 Task: Create a due date automation trigger when advanced on, on the wednesday after a card is due add fields with custom field "Resume" set to a number greater than 1 and lower than 10 at 11:00 AM.
Action: Mouse moved to (1123, 93)
Screenshot: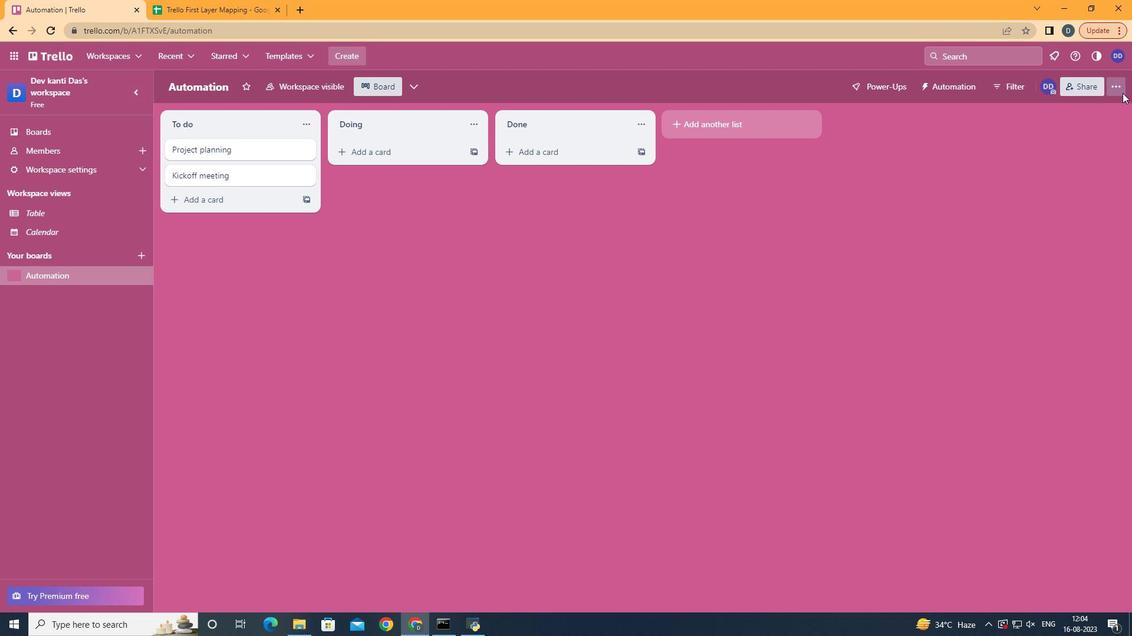 
Action: Mouse pressed left at (1123, 93)
Screenshot: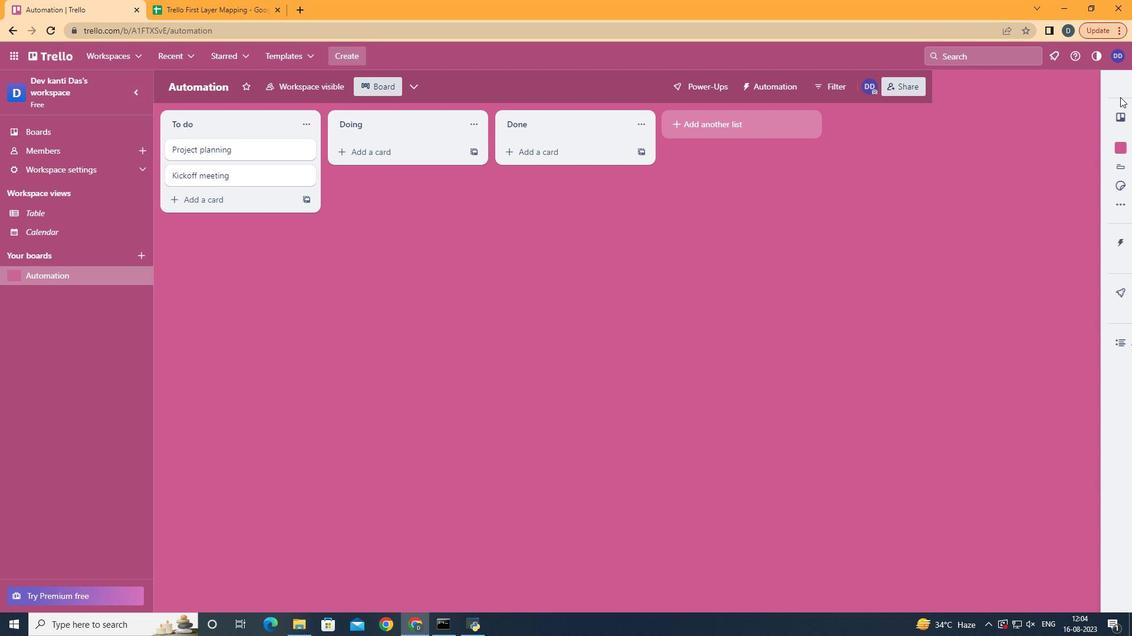 
Action: Mouse moved to (1032, 240)
Screenshot: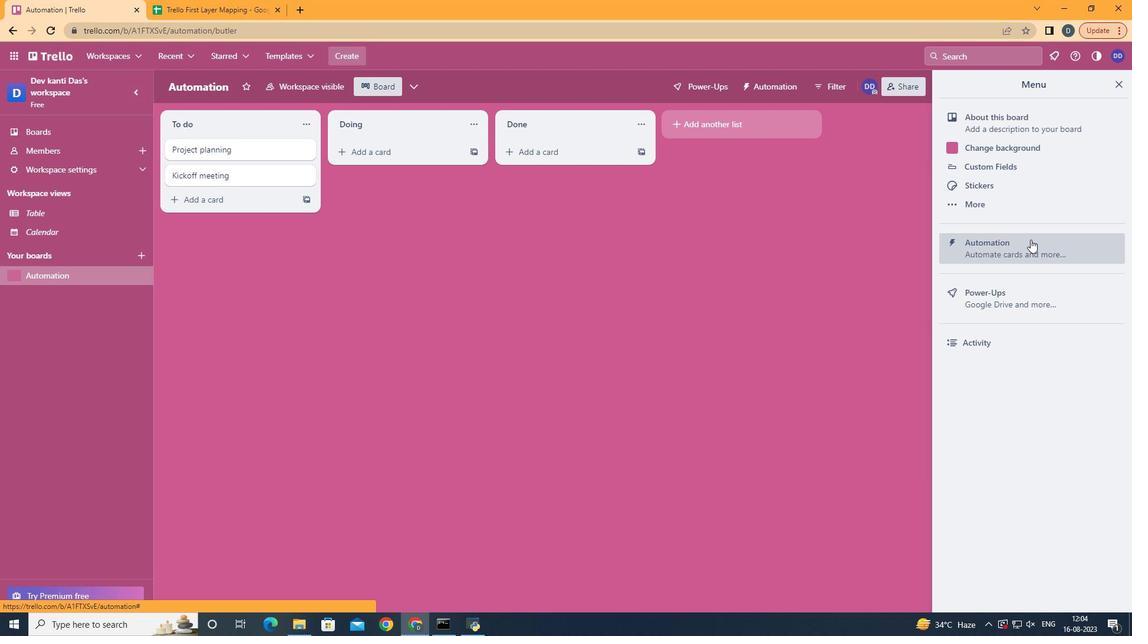 
Action: Mouse pressed left at (1032, 240)
Screenshot: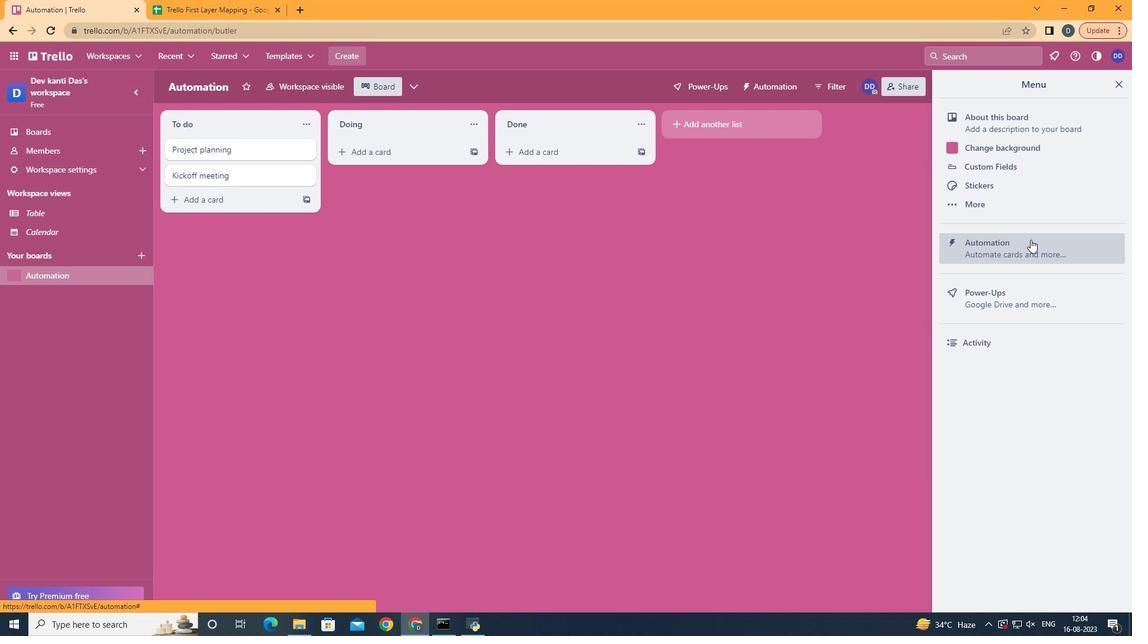 
Action: Mouse moved to (217, 233)
Screenshot: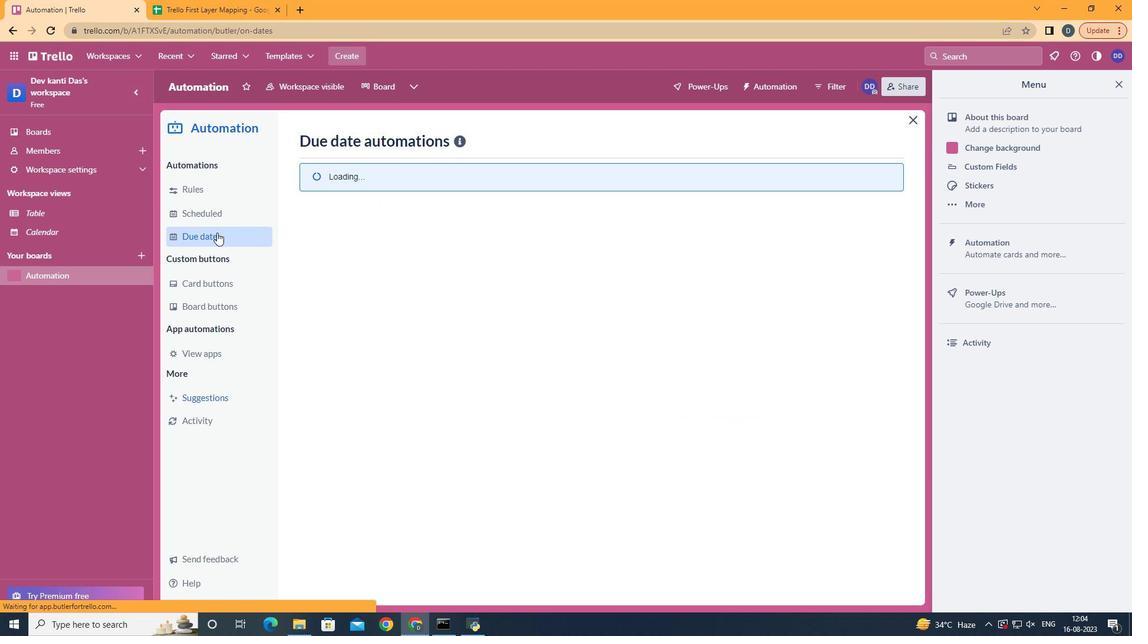 
Action: Mouse pressed left at (217, 233)
Screenshot: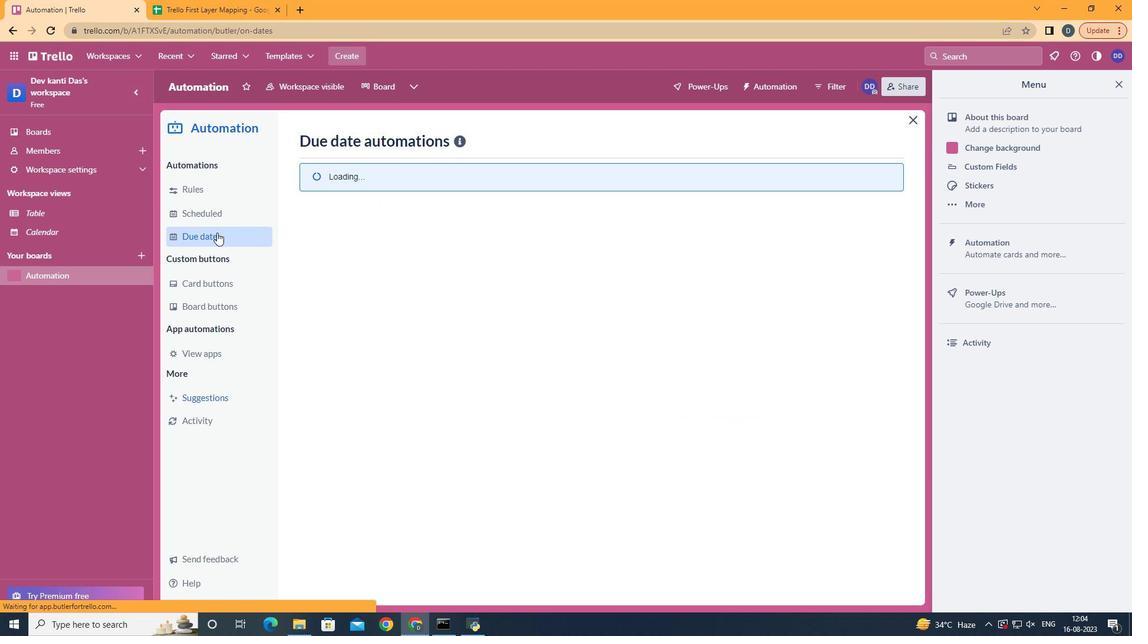 
Action: Mouse moved to (829, 143)
Screenshot: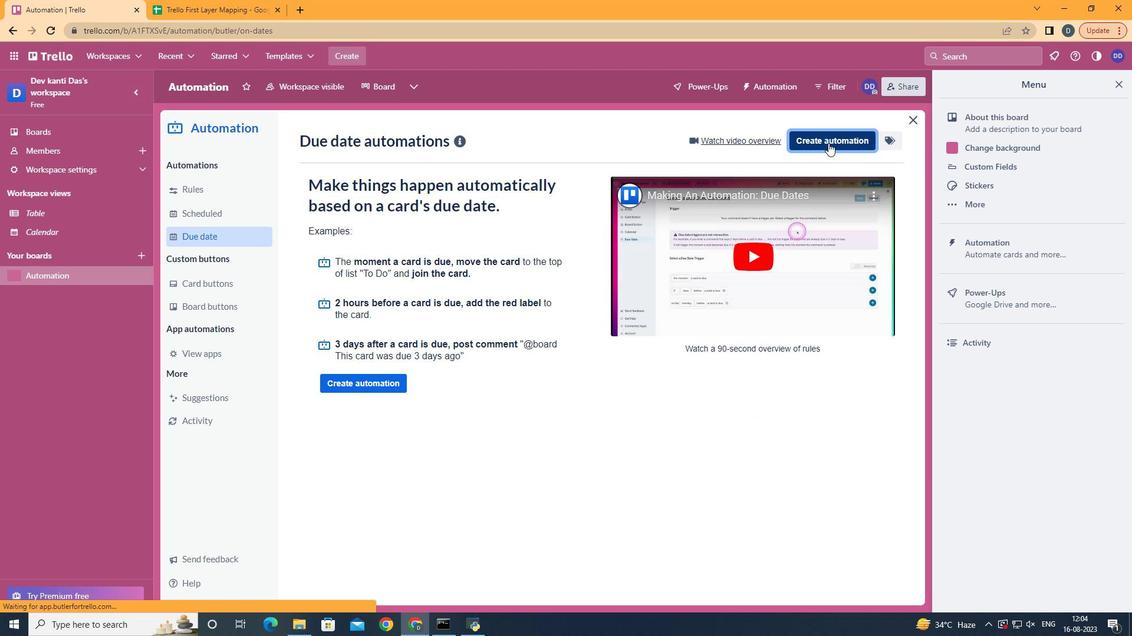 
Action: Mouse pressed left at (829, 143)
Screenshot: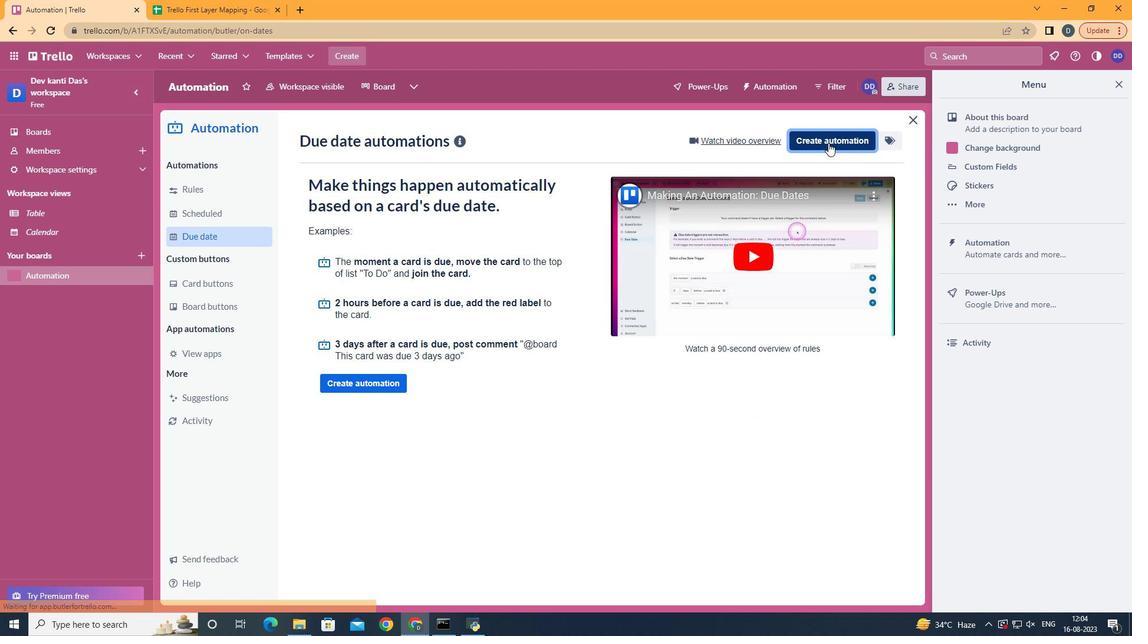 
Action: Mouse moved to (551, 256)
Screenshot: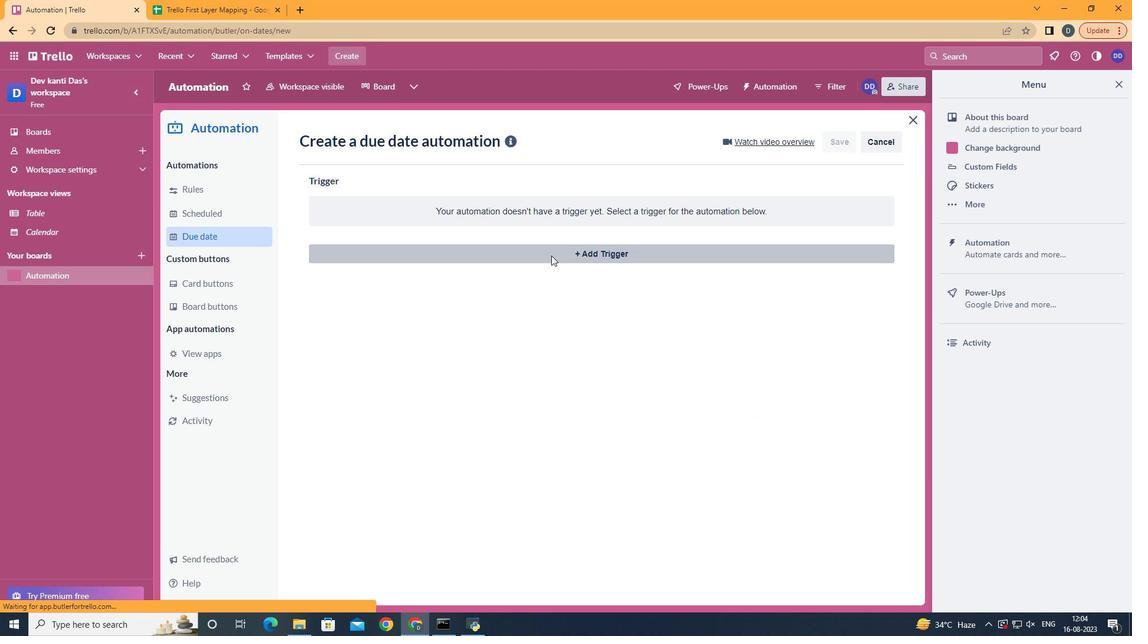 
Action: Mouse pressed left at (551, 256)
Screenshot: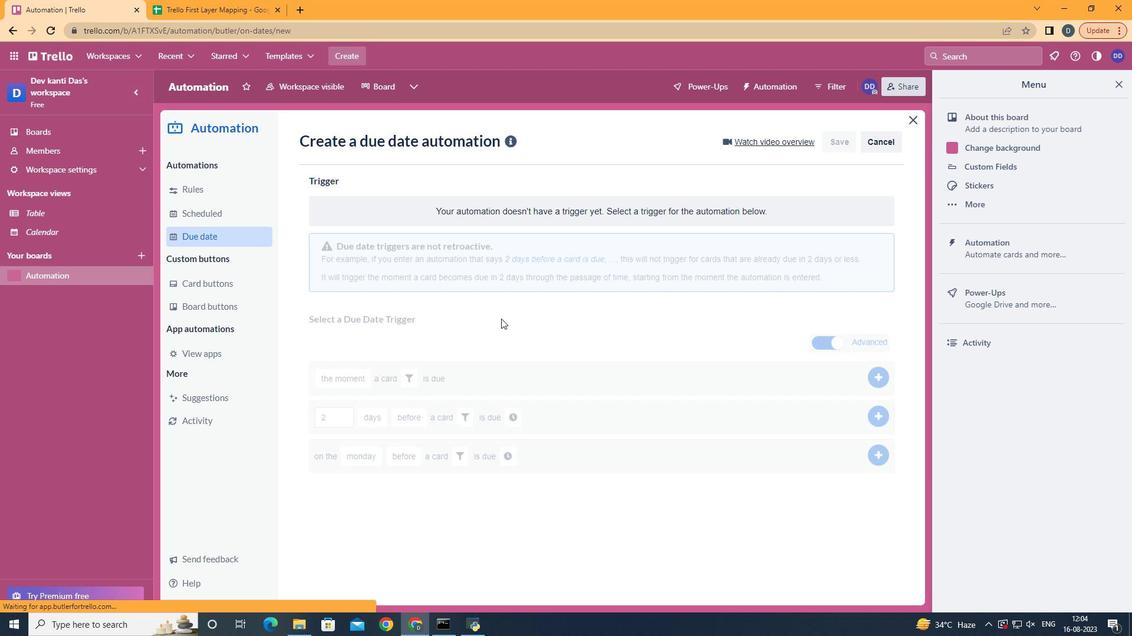
Action: Mouse moved to (399, 353)
Screenshot: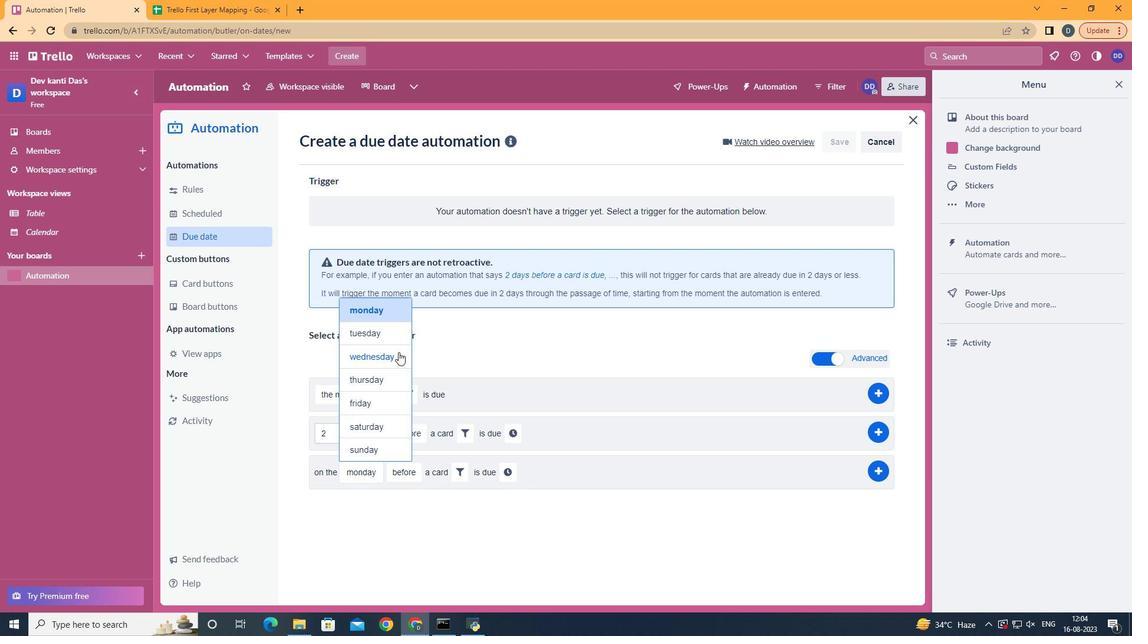 
Action: Mouse pressed left at (399, 353)
Screenshot: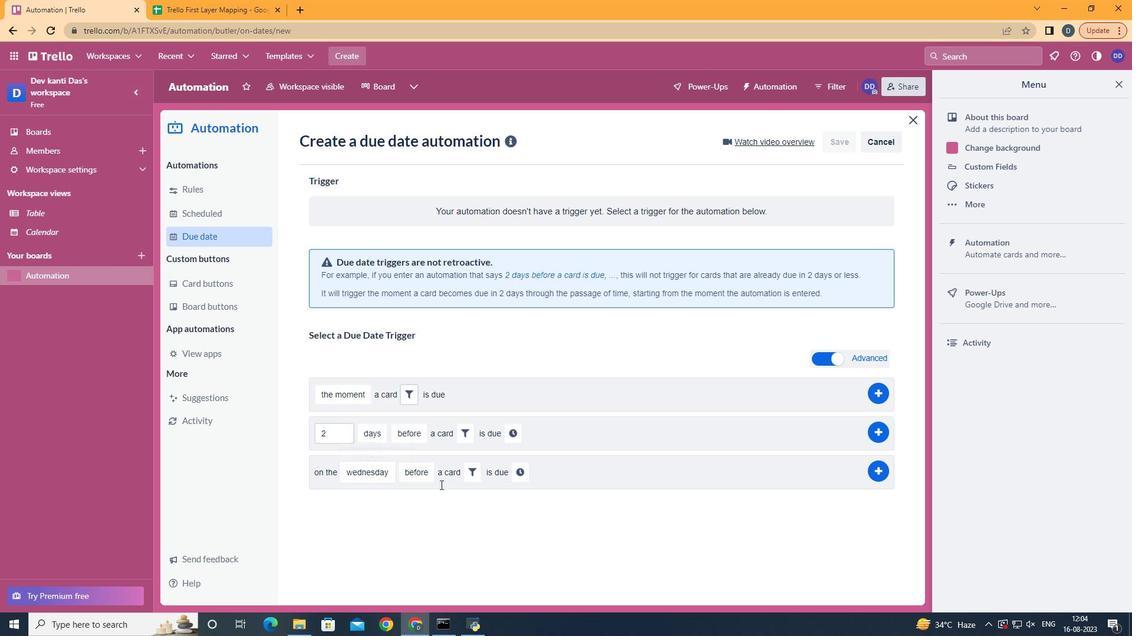 
Action: Mouse moved to (428, 512)
Screenshot: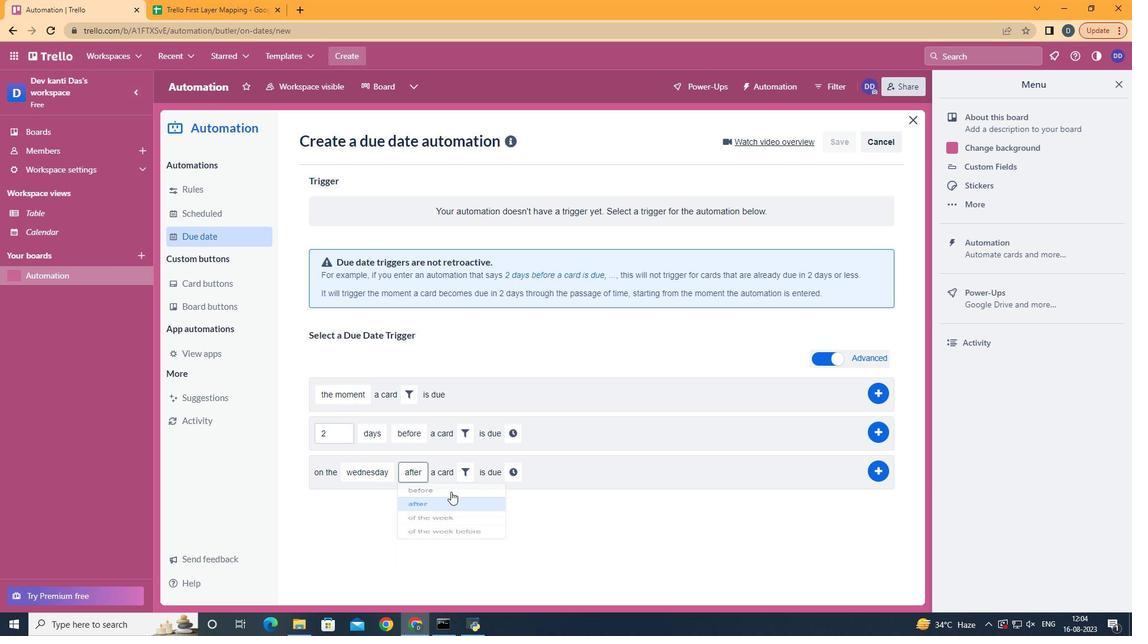 
Action: Mouse pressed left at (428, 512)
Screenshot: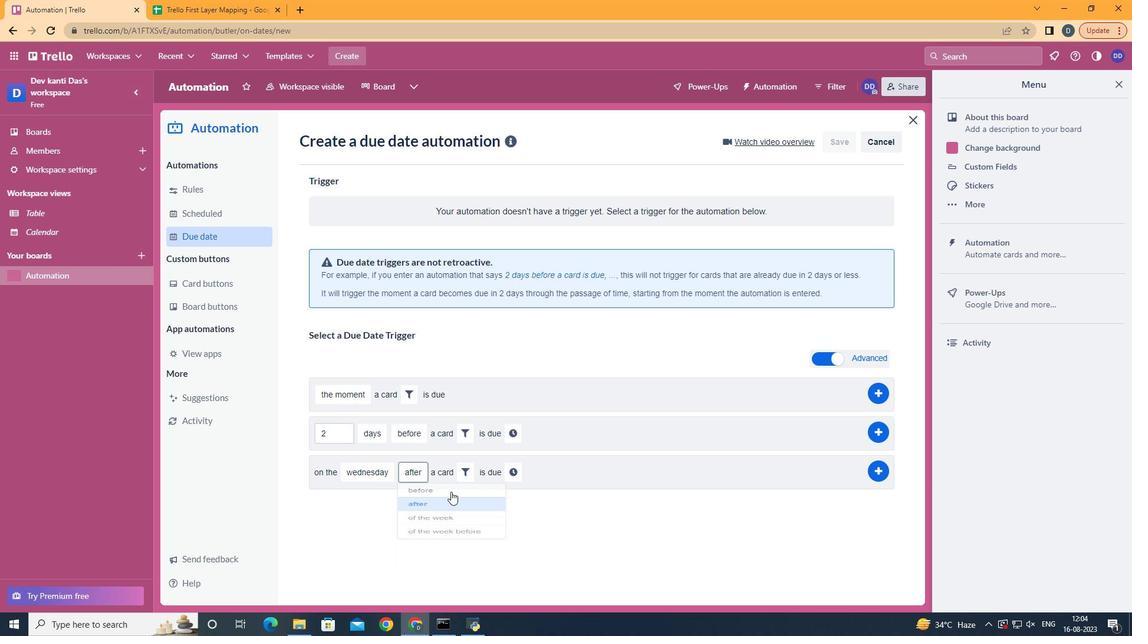 
Action: Mouse moved to (472, 469)
Screenshot: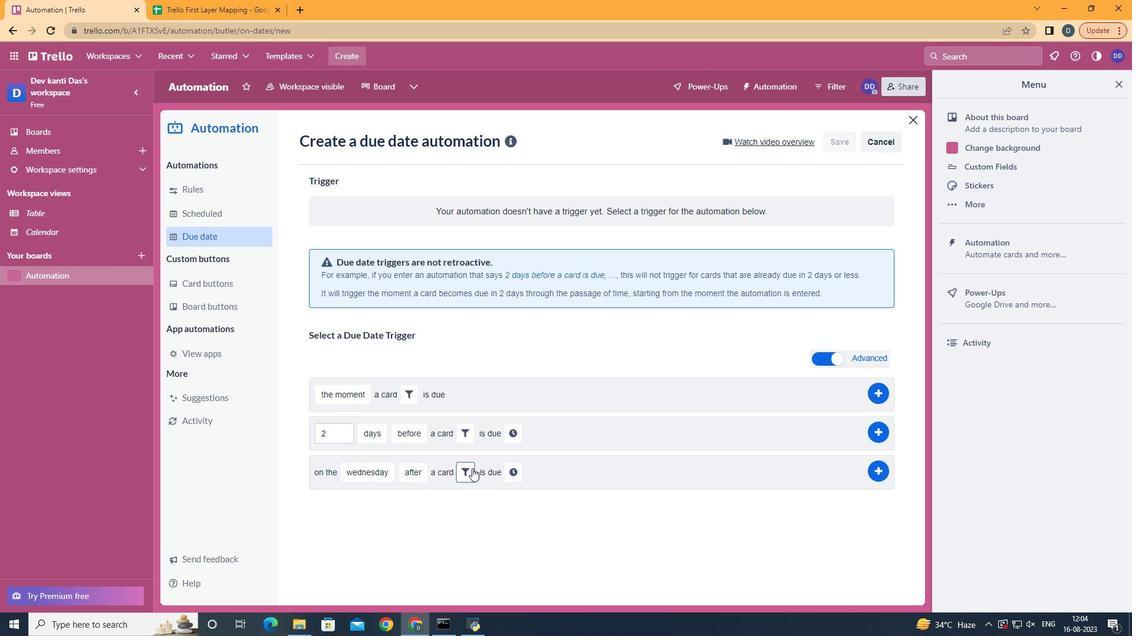 
Action: Mouse pressed left at (472, 469)
Screenshot: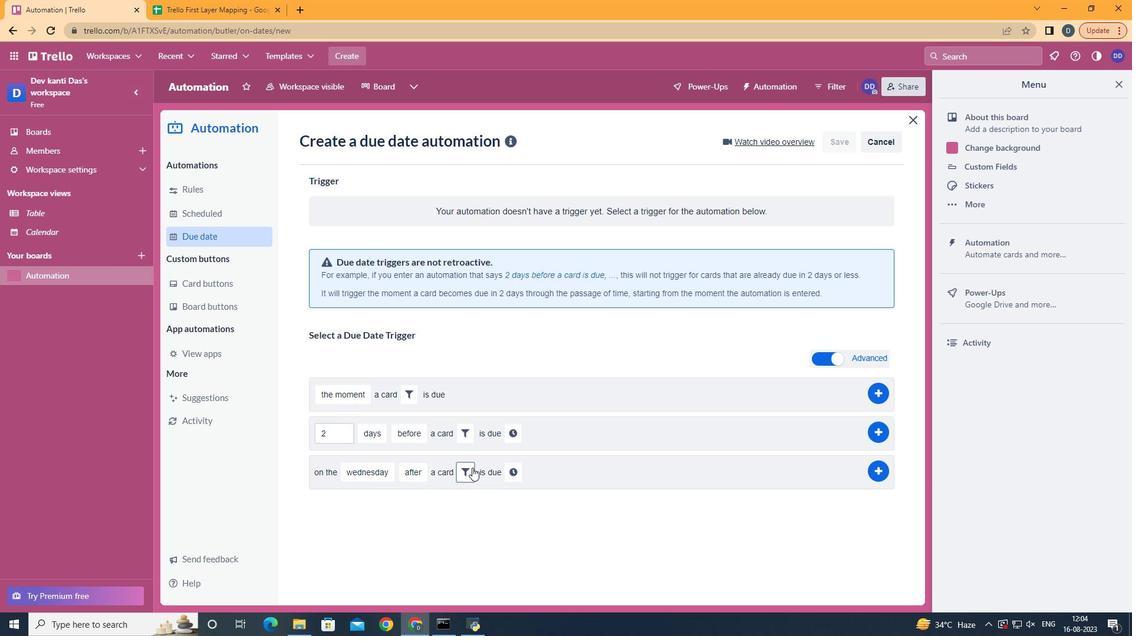 
Action: Mouse moved to (646, 504)
Screenshot: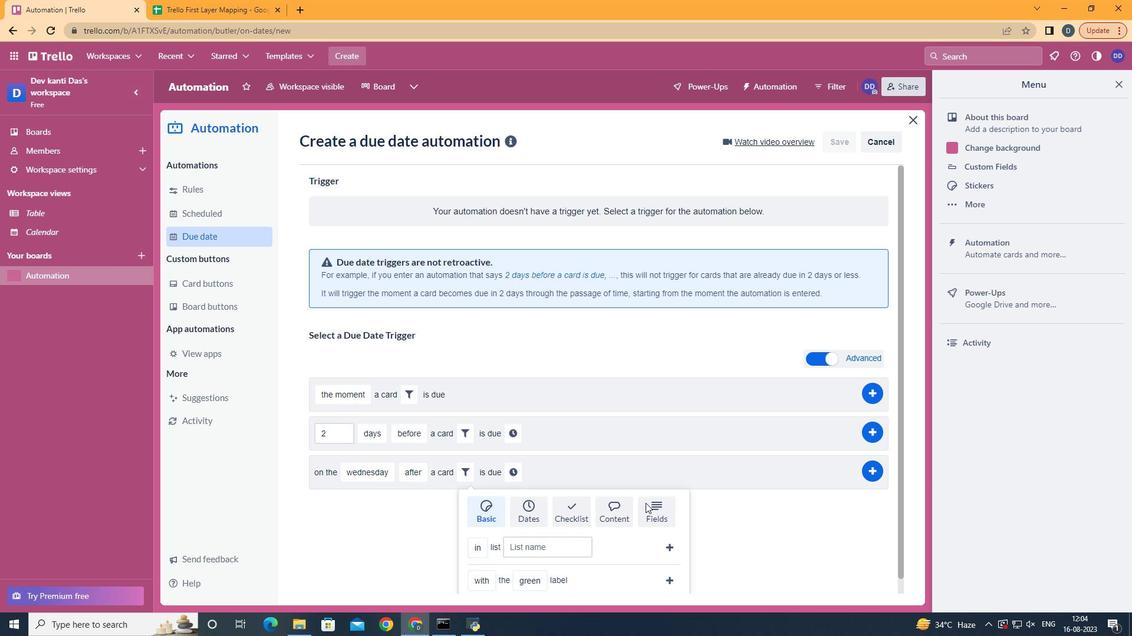 
Action: Mouse pressed left at (646, 504)
Screenshot: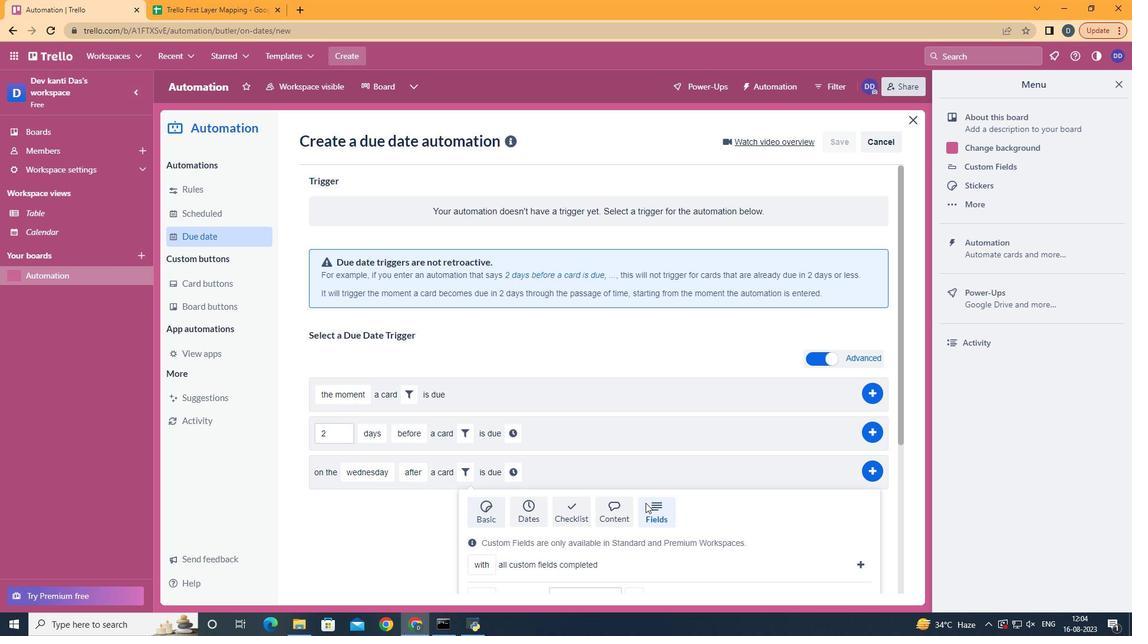 
Action: Mouse scrolled (646, 503) with delta (0, 0)
Screenshot: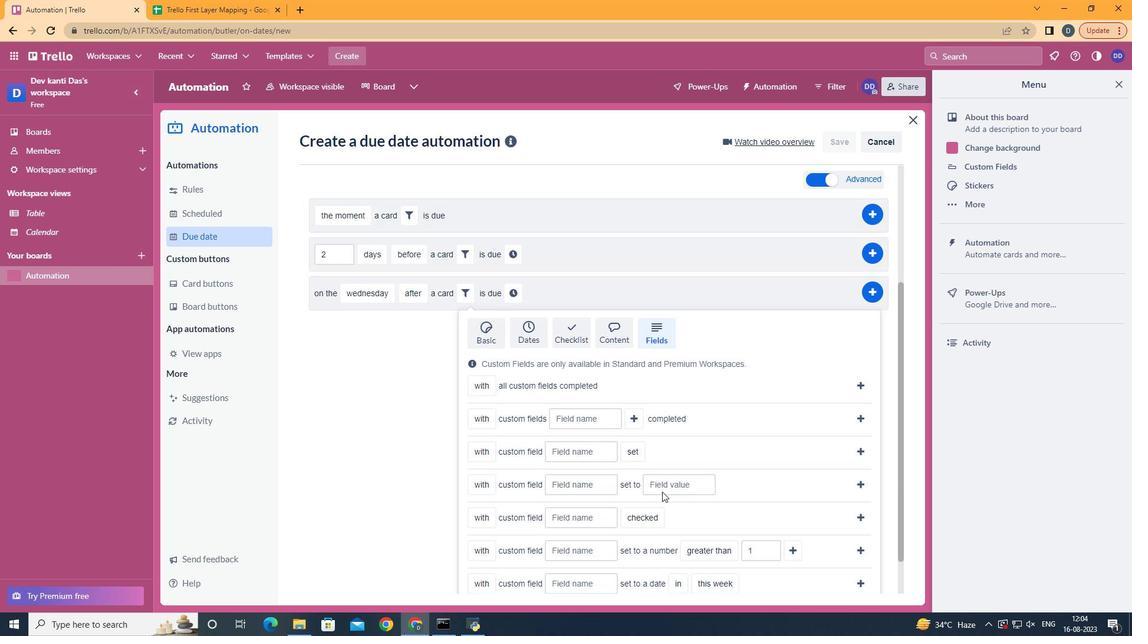 
Action: Mouse scrolled (646, 503) with delta (0, 0)
Screenshot: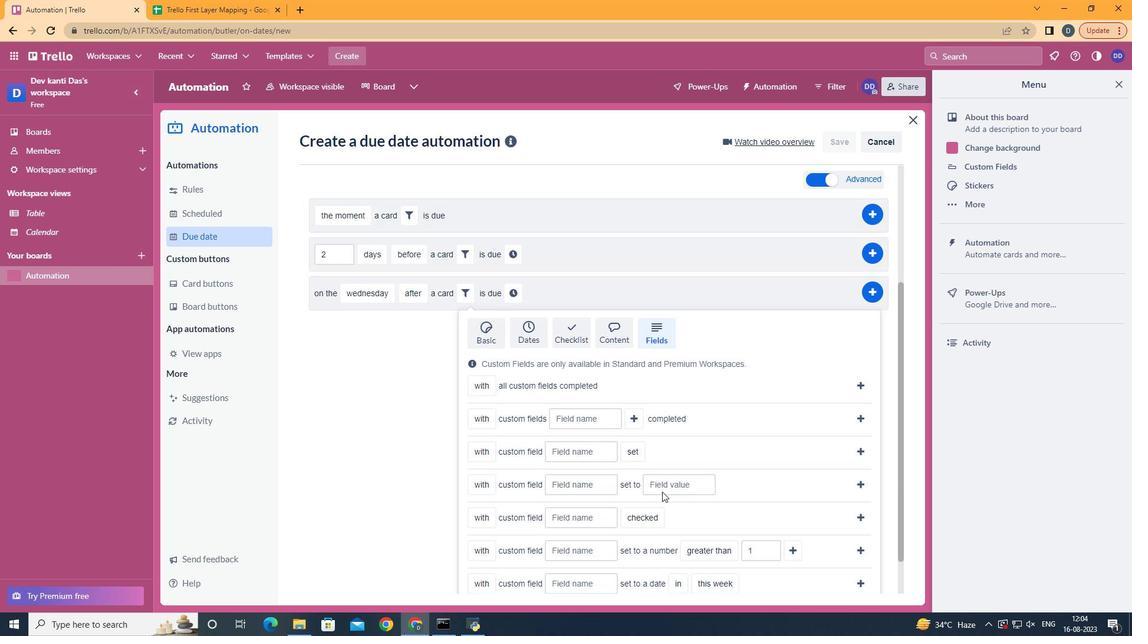 
Action: Mouse scrolled (646, 503) with delta (0, 0)
Screenshot: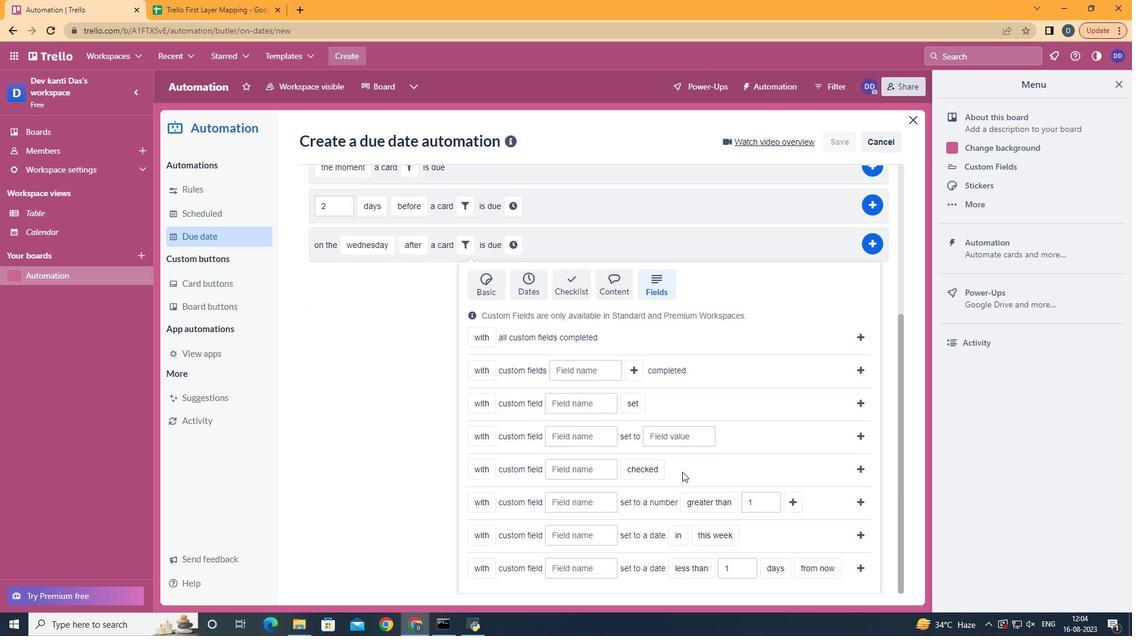 
Action: Mouse scrolled (646, 503) with delta (0, 0)
Screenshot: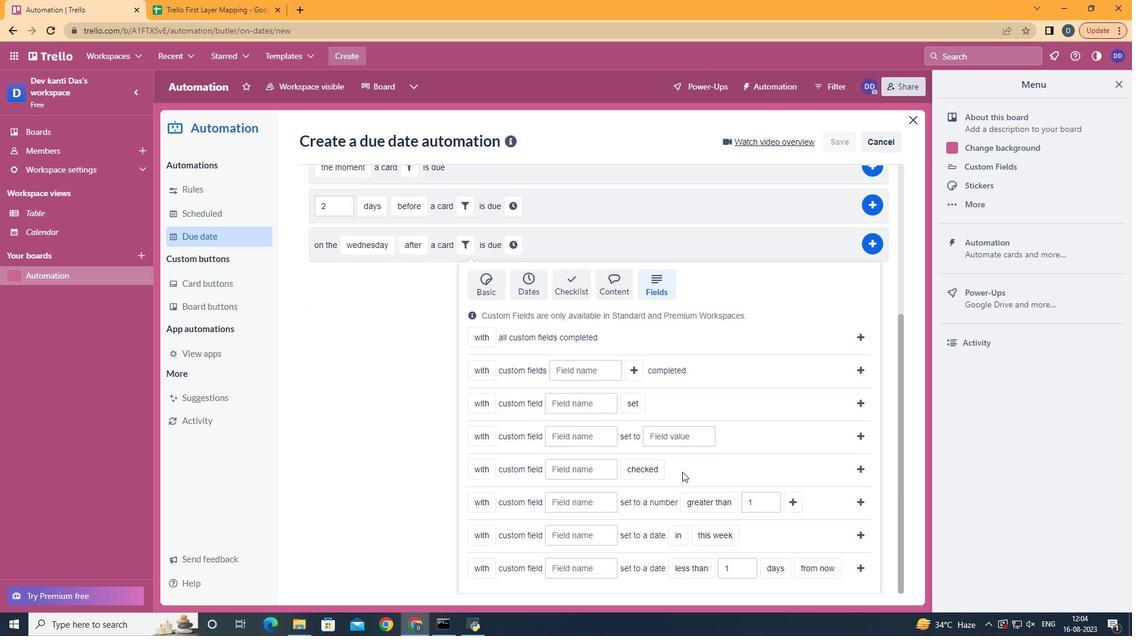 
Action: Mouse scrolled (646, 503) with delta (0, 0)
Screenshot: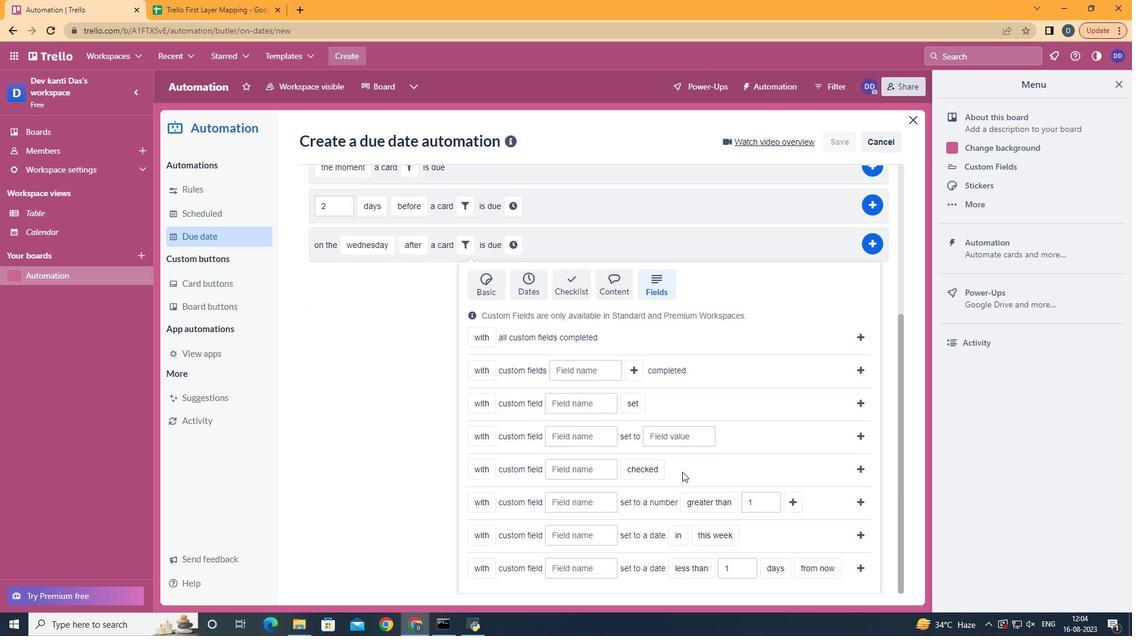 
Action: Mouse moved to (616, 499)
Screenshot: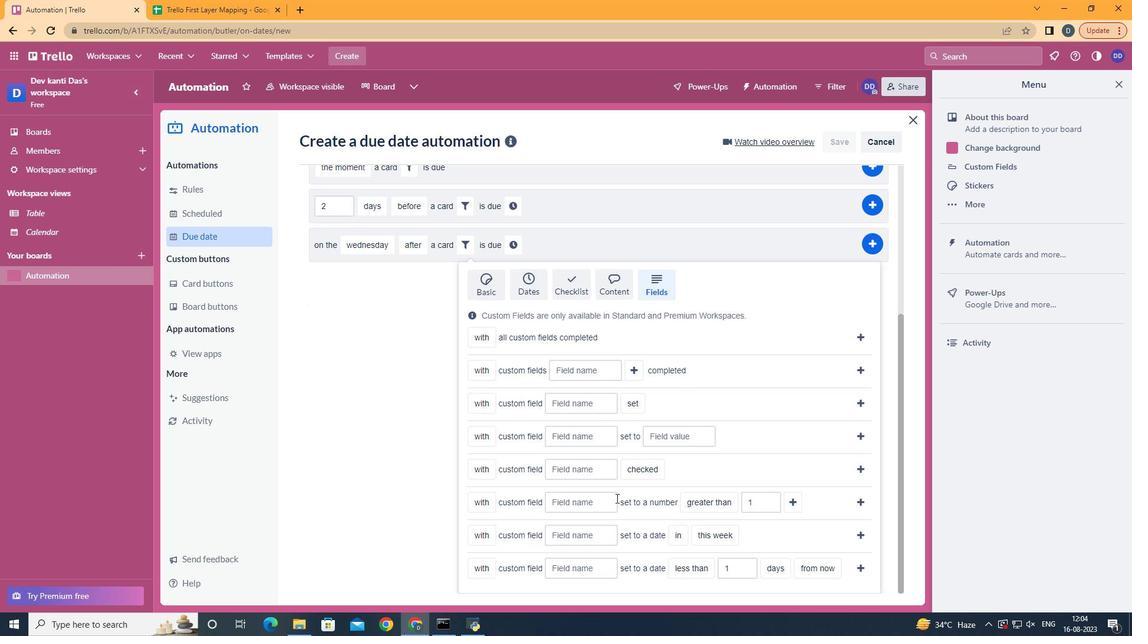 
Action: Mouse pressed left at (616, 499)
Screenshot: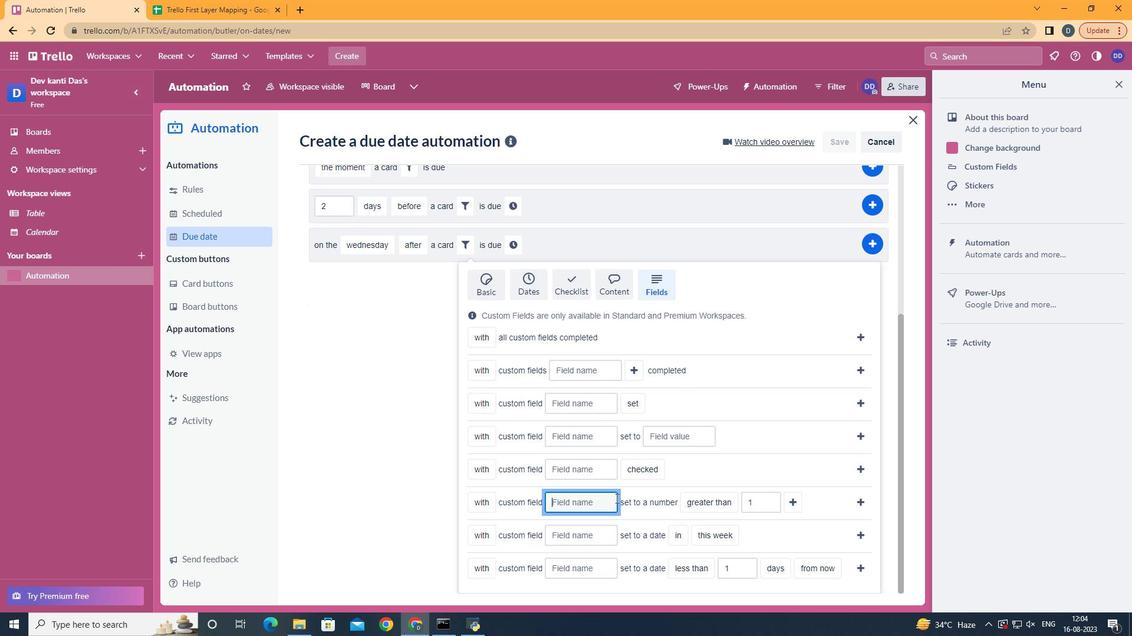 
Action: Key pressed <Key.shift><Key.shift><Key.shift><Key.shift><Key.shift><Key.shift><Key.shift><Key.shift><Key.shift><Key.shift><Key.shift><Key.shift><Key.shift><Key.shift><Key.shift><Key.shift><Key.shift><Key.shift><Key.shift><Key.shift><Key.shift><Key.shift><Key.shift>Resume
Screenshot: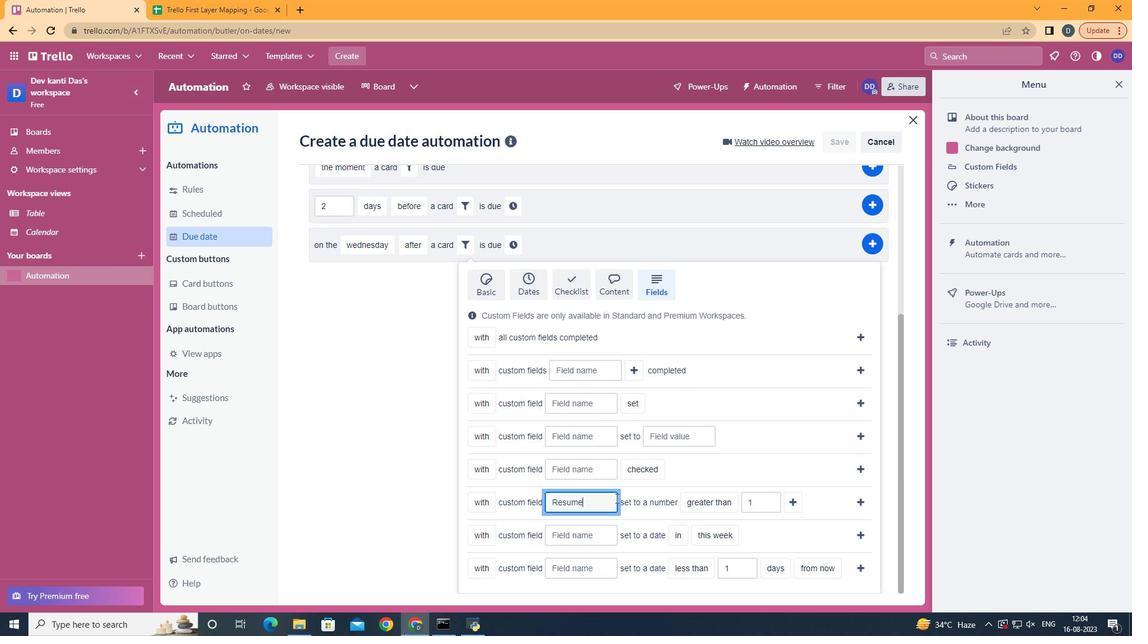 
Action: Mouse moved to (797, 498)
Screenshot: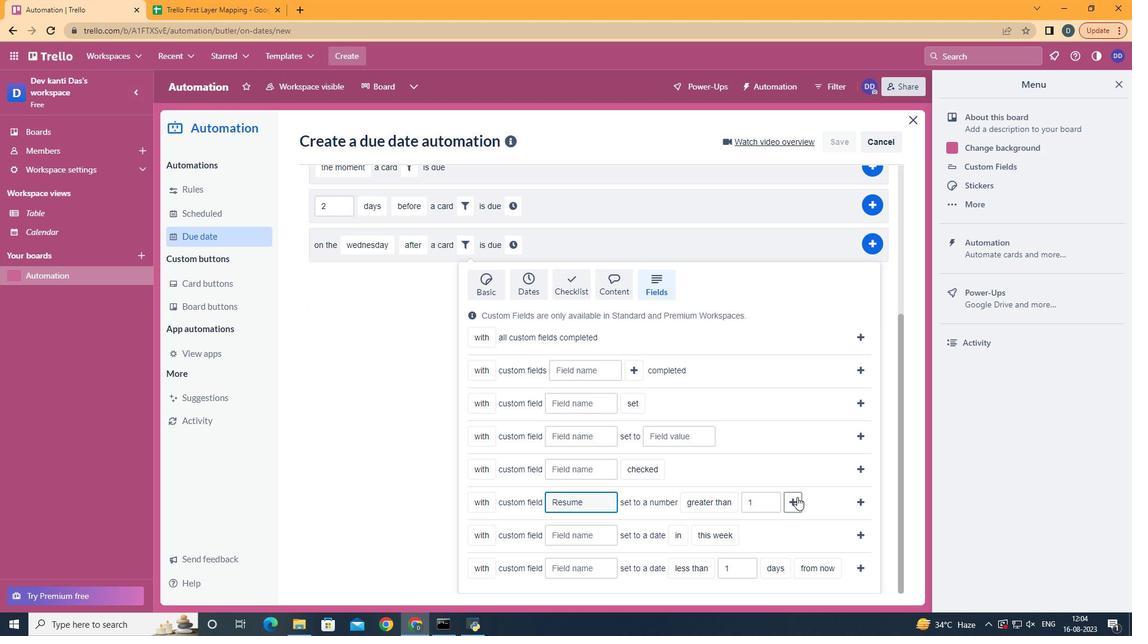 
Action: Mouse pressed left at (797, 498)
Screenshot: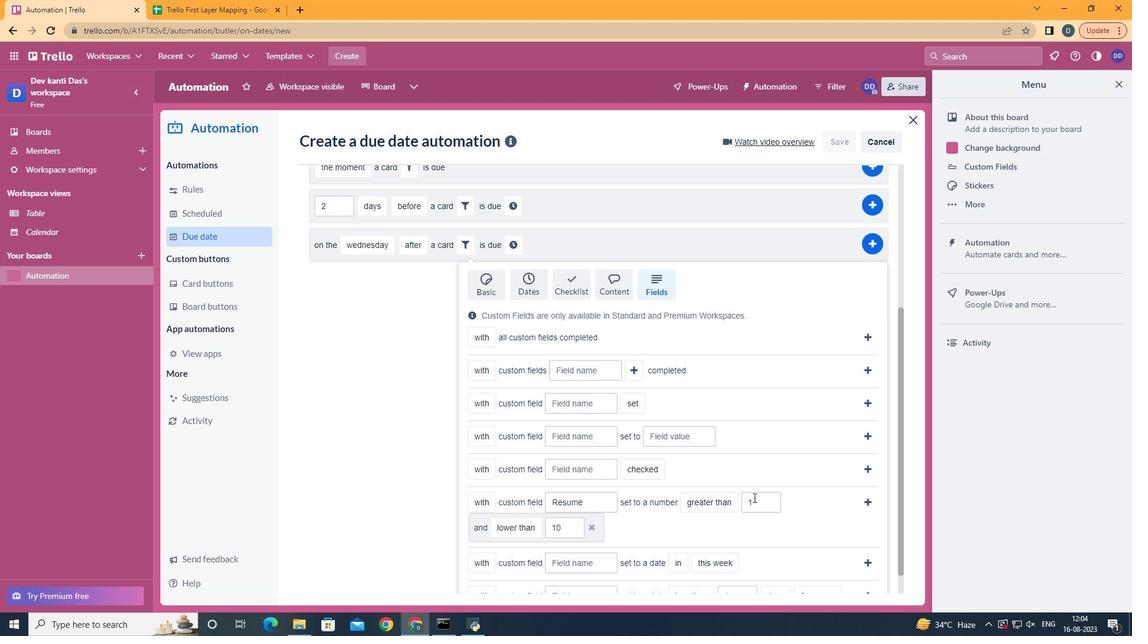 
Action: Mouse moved to (873, 503)
Screenshot: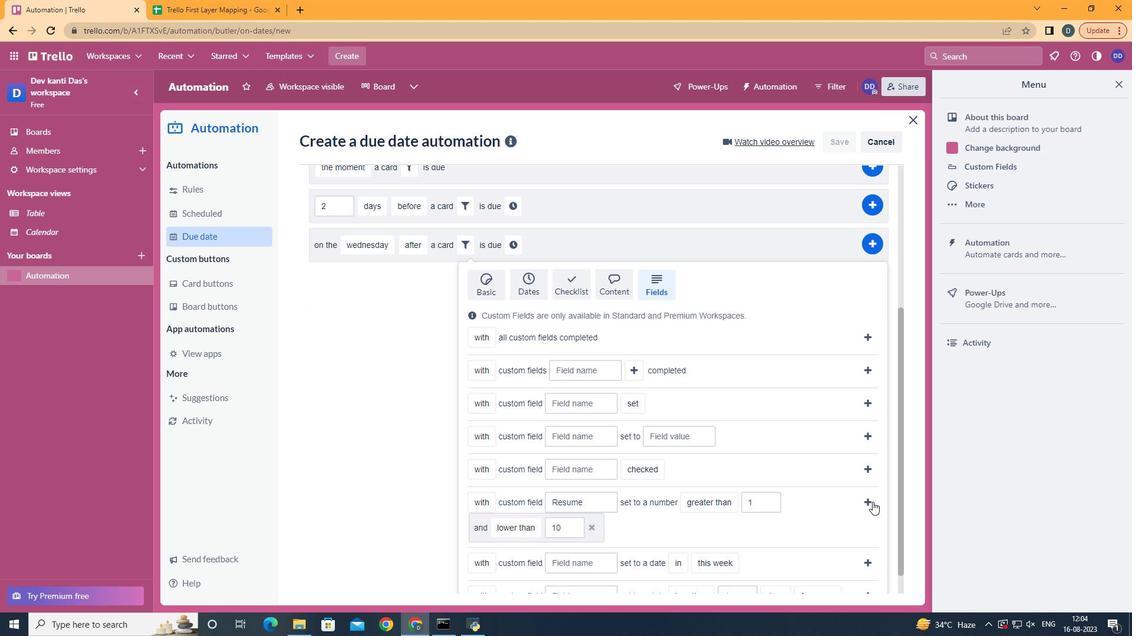 
Action: Mouse pressed left at (873, 503)
Screenshot: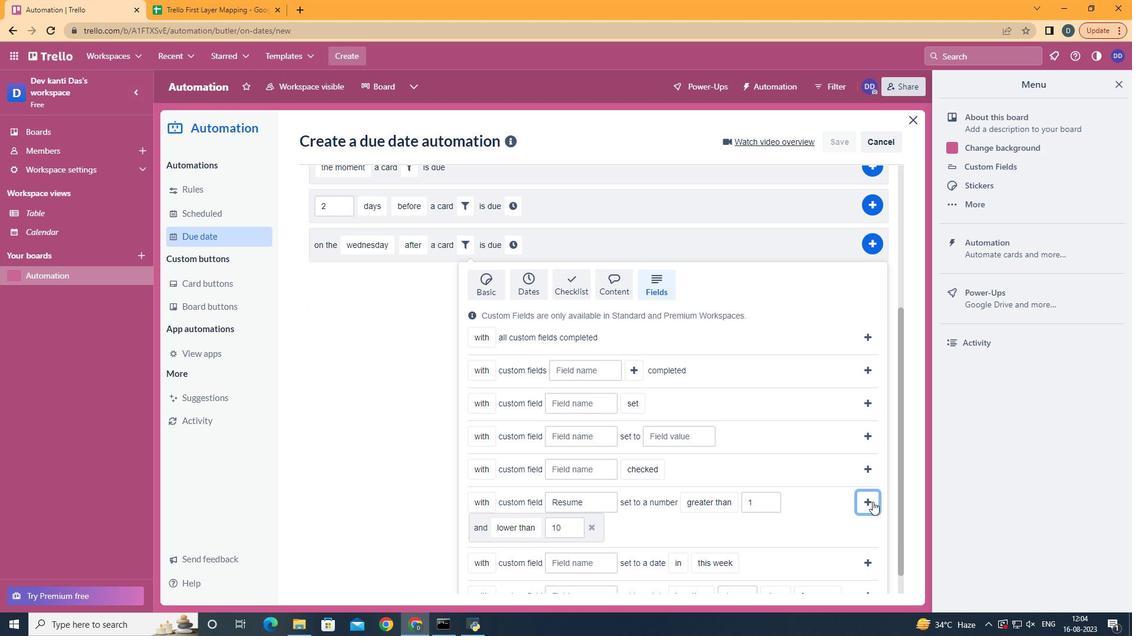 
Action: Mouse moved to (823, 469)
Screenshot: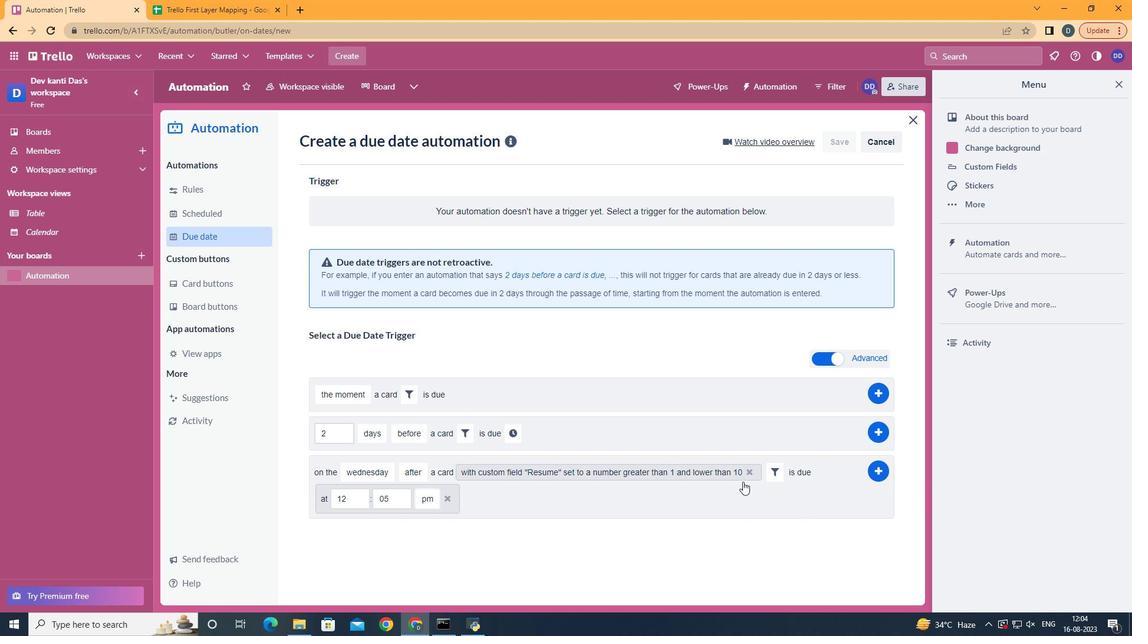 
Action: Mouse pressed left at (823, 469)
Screenshot: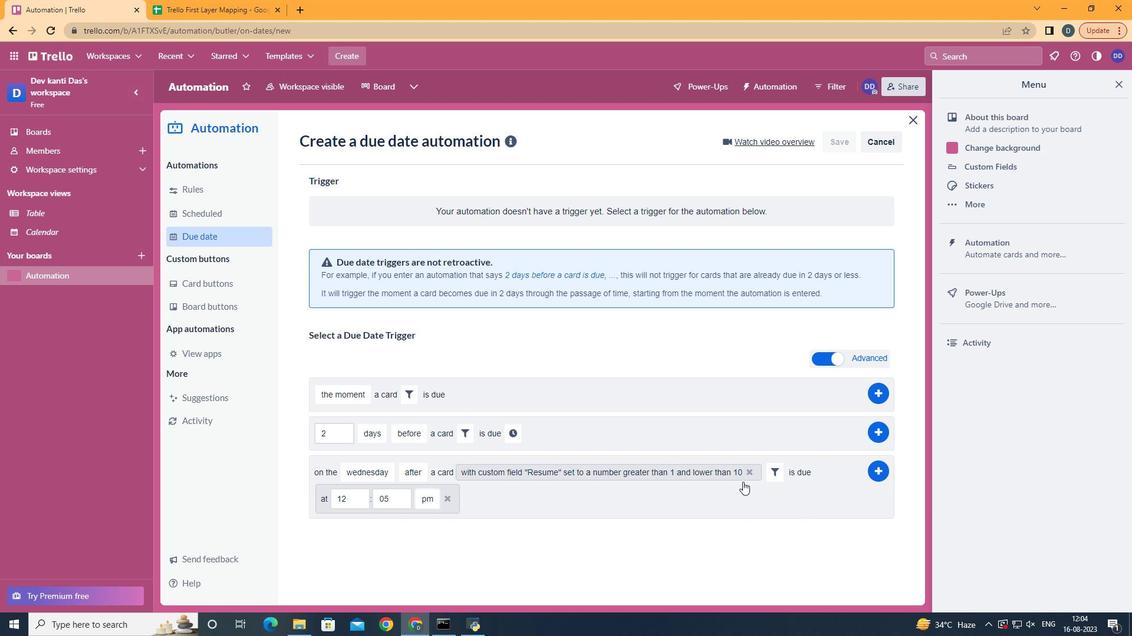 
Action: Mouse moved to (361, 494)
Screenshot: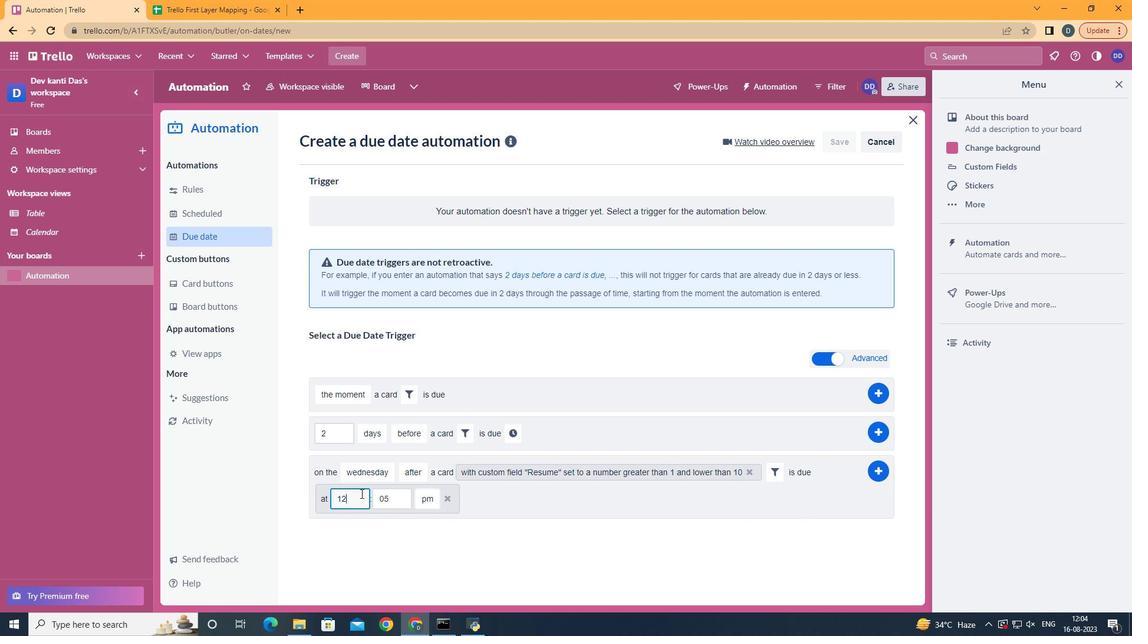 
Action: Mouse pressed left at (361, 494)
Screenshot: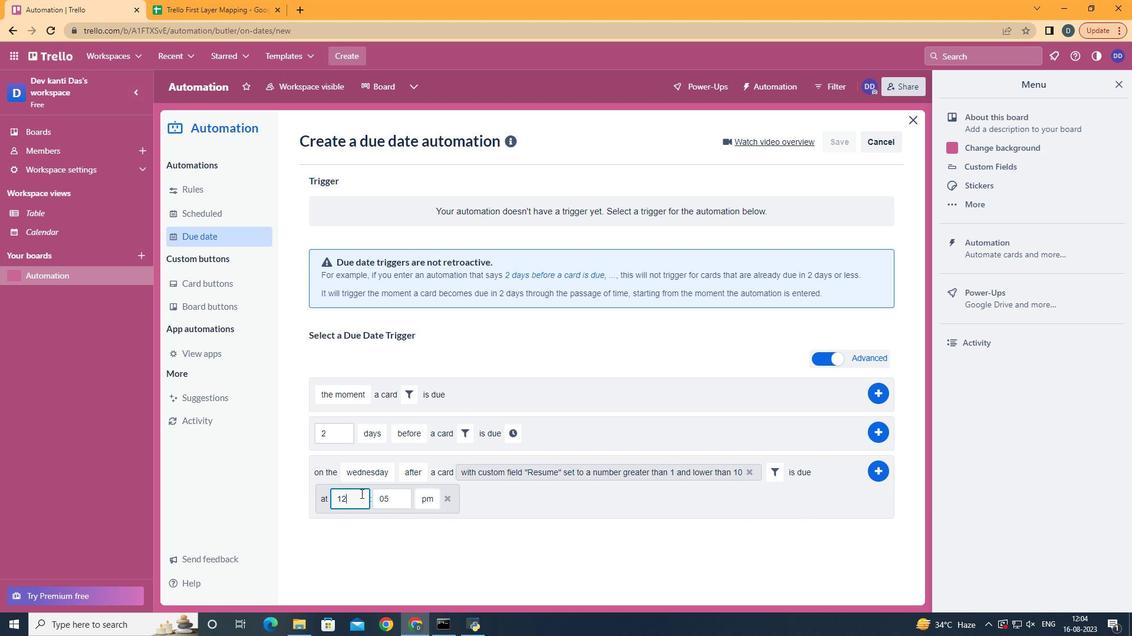 
Action: Key pressed <Key.backspace>1
Screenshot: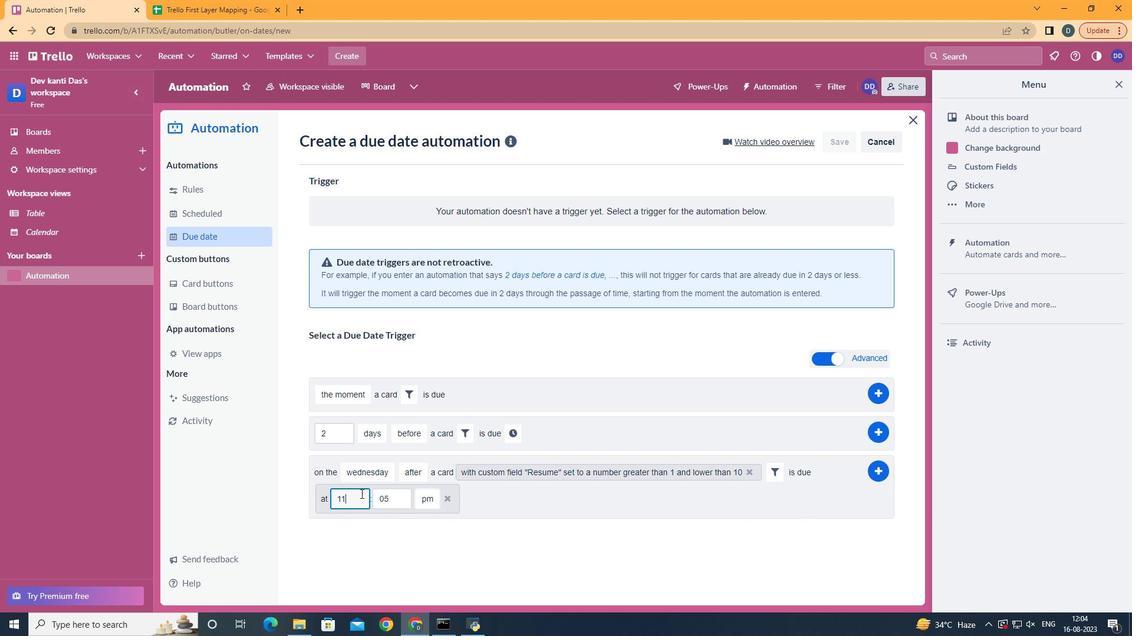 
Action: Mouse moved to (404, 504)
Screenshot: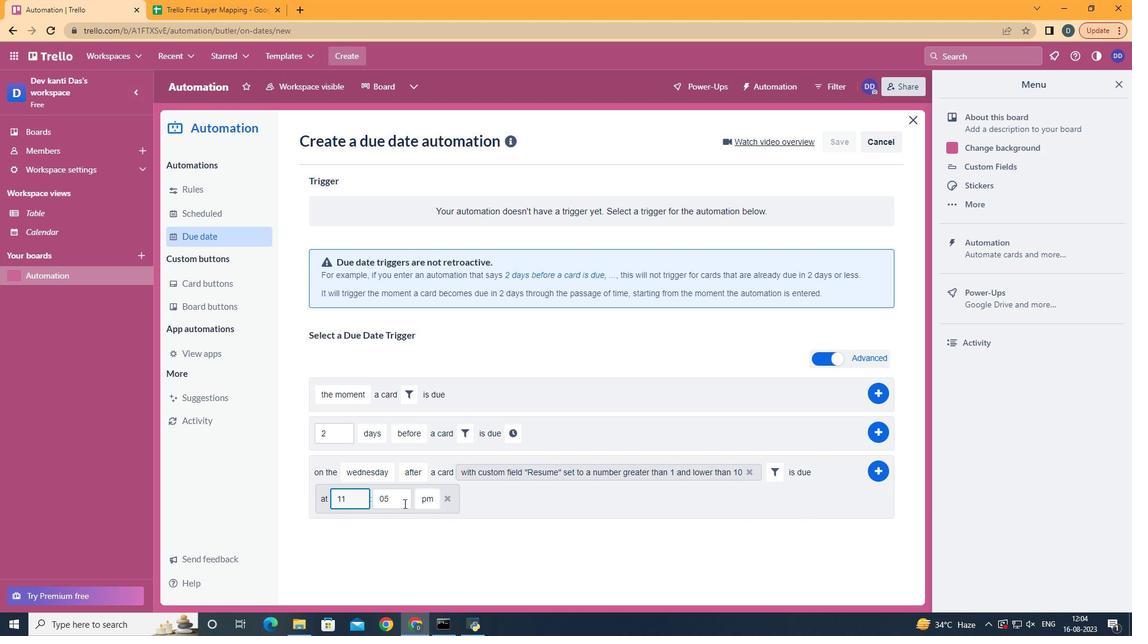 
Action: Mouse pressed left at (404, 504)
Screenshot: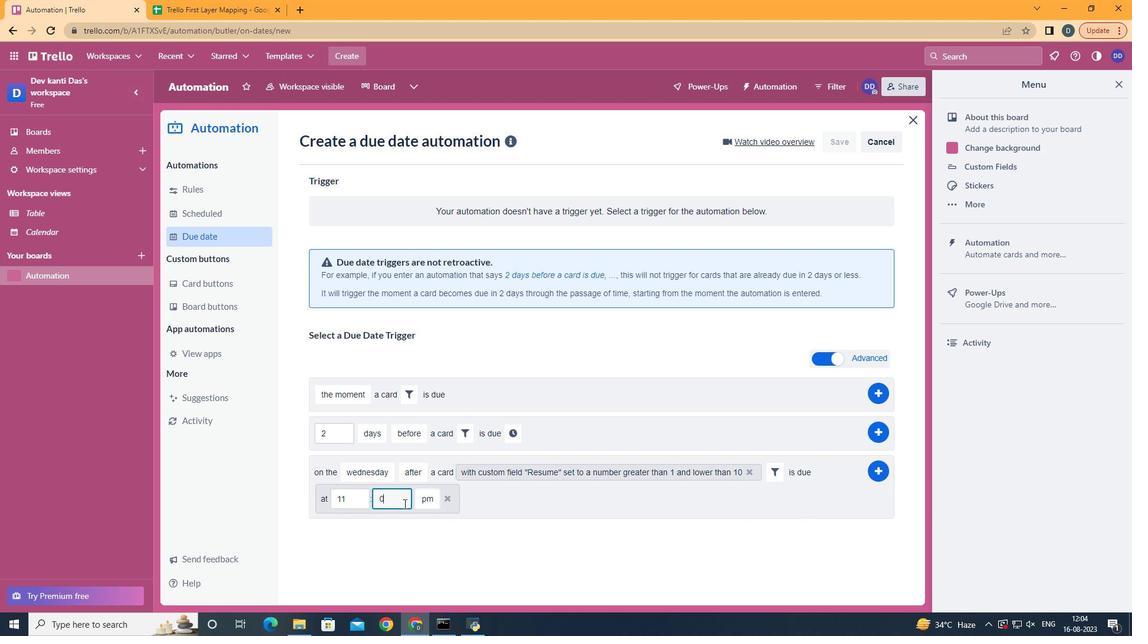 
Action: Key pressed <Key.backspace>0
Screenshot: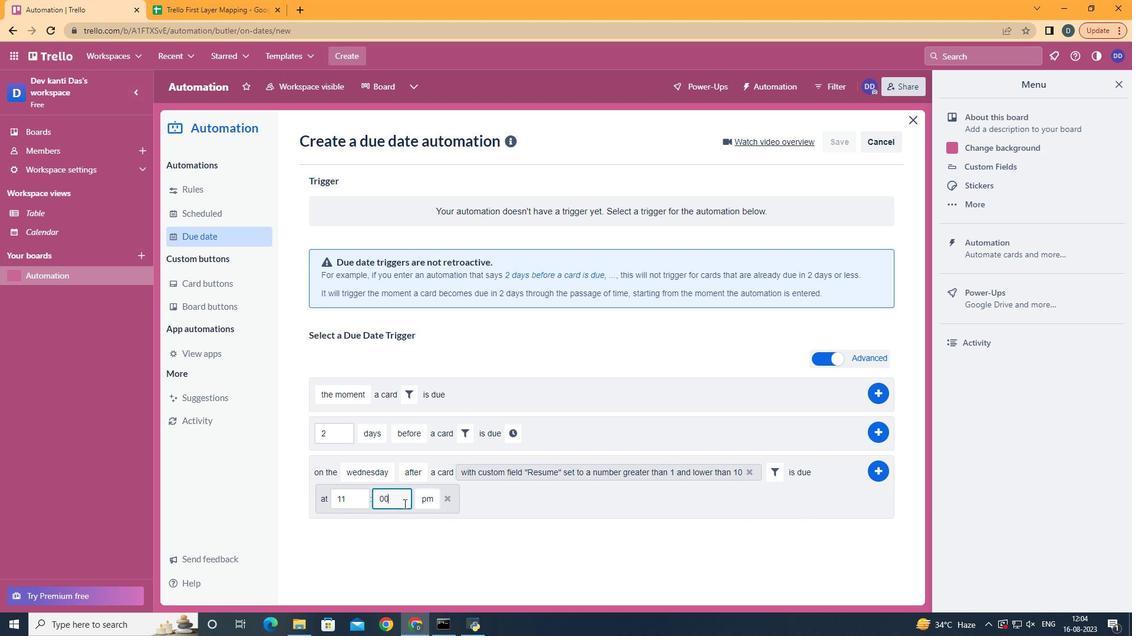 
Action: Mouse moved to (434, 525)
Screenshot: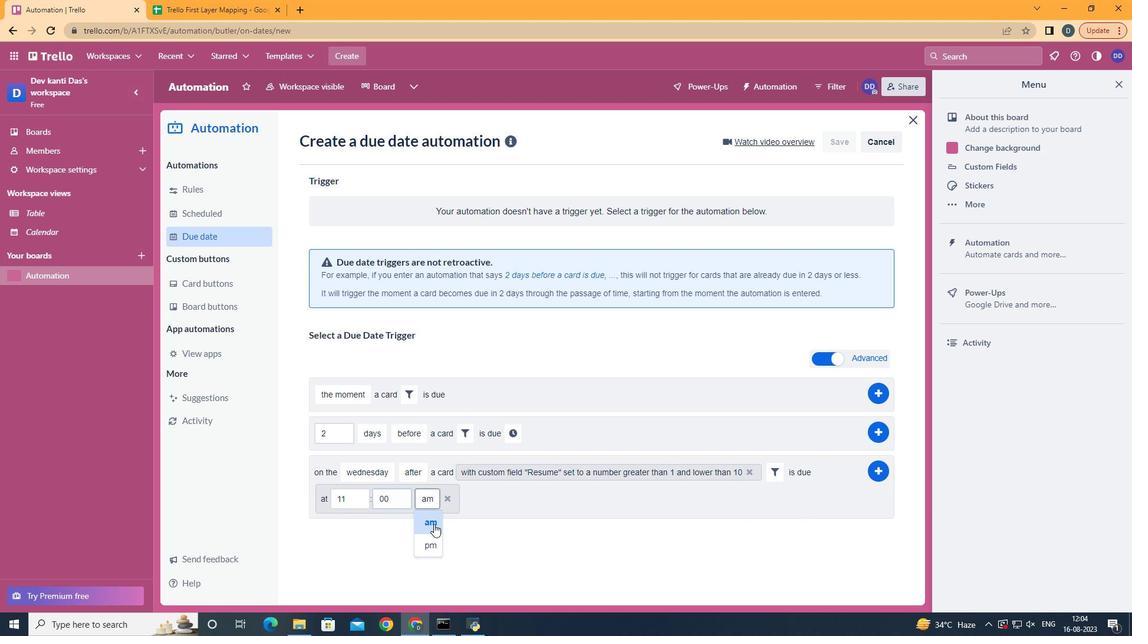 
Action: Mouse pressed left at (434, 525)
Screenshot: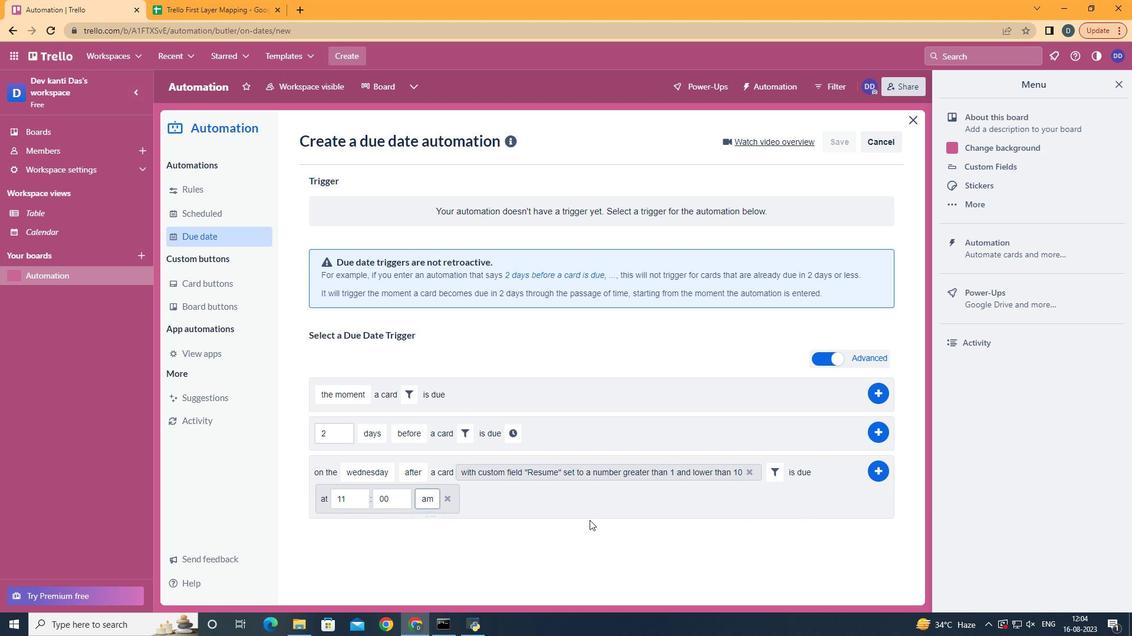 
Action: Mouse moved to (875, 477)
Screenshot: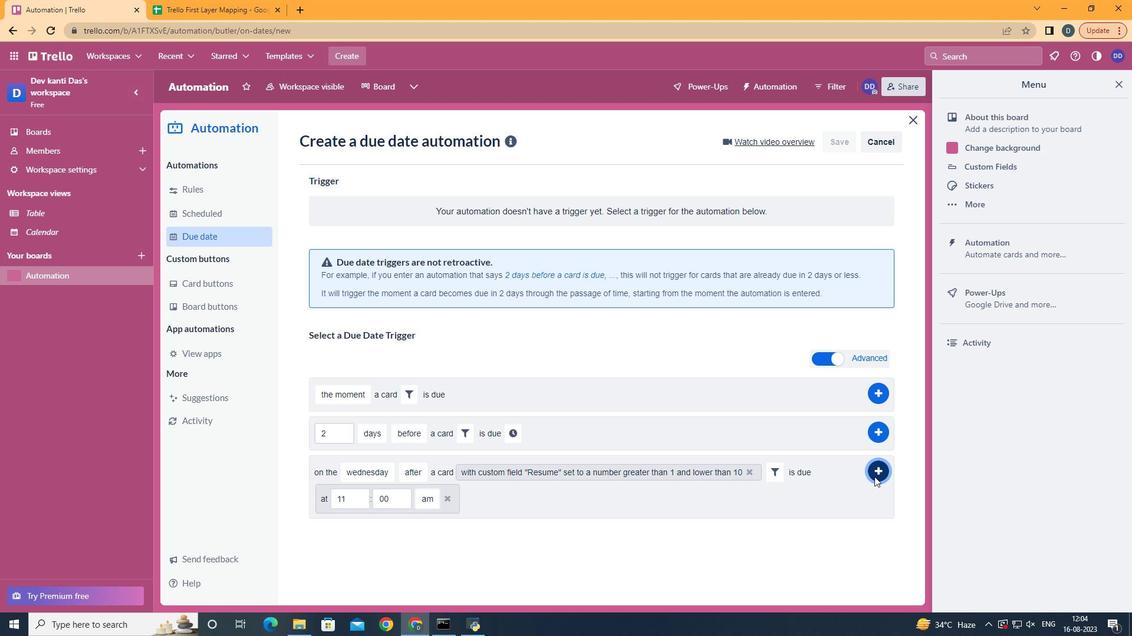 
Action: Mouse pressed left at (875, 477)
Screenshot: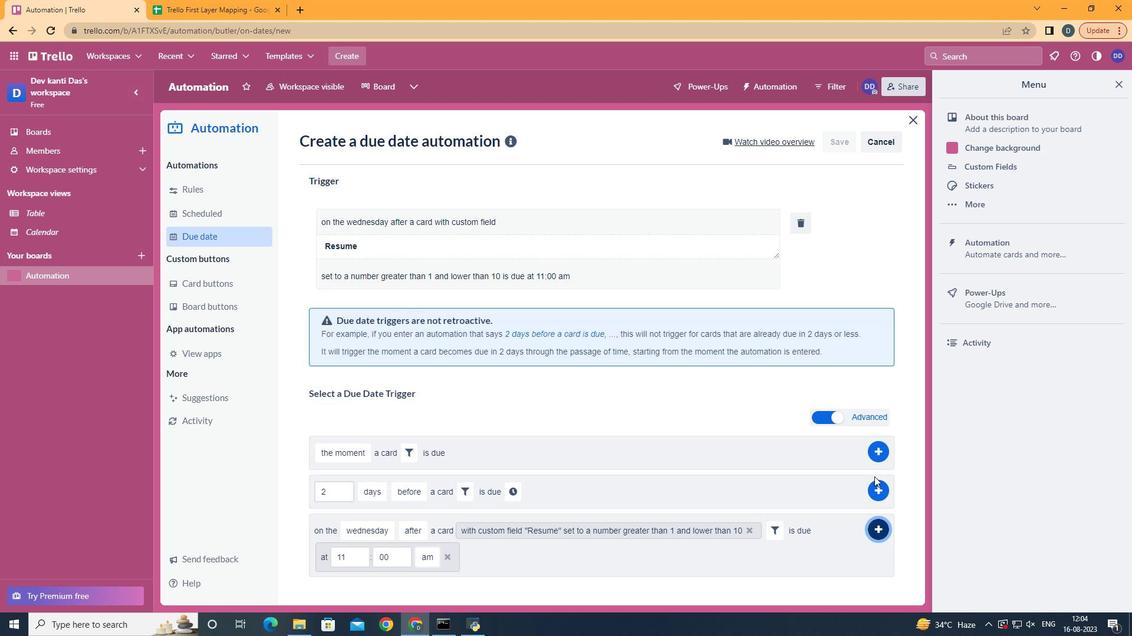 
